 Task: Select "You worked with them in the same group" as a relationship.
Action: Mouse moved to (730, 73)
Screenshot: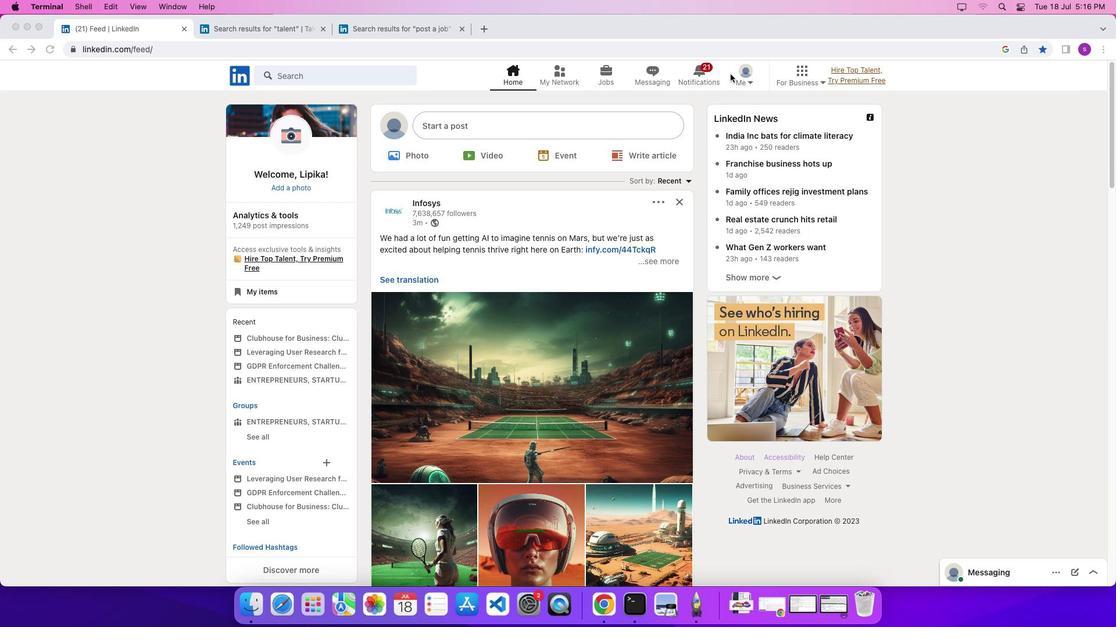 
Action: Mouse pressed left at (730, 73)
Screenshot: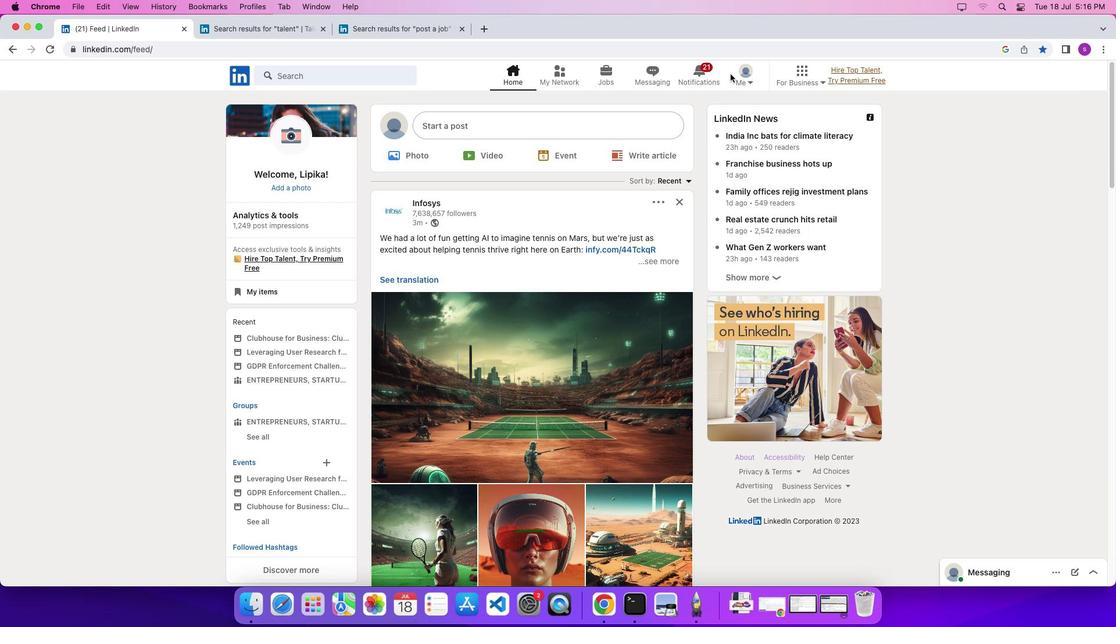 
Action: Mouse moved to (750, 81)
Screenshot: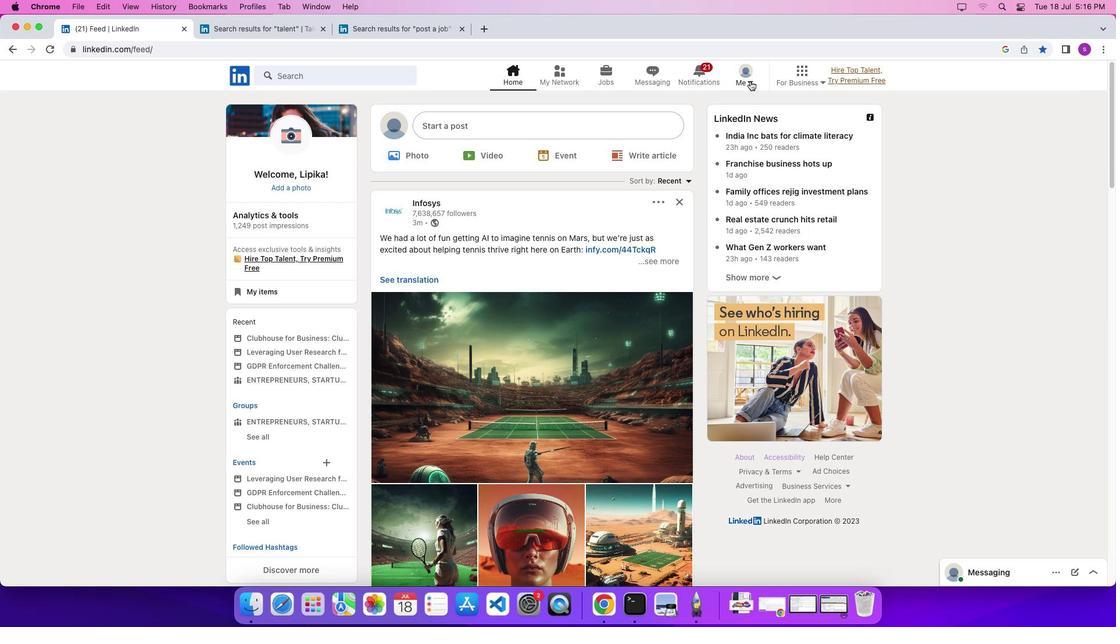 
Action: Mouse pressed left at (750, 81)
Screenshot: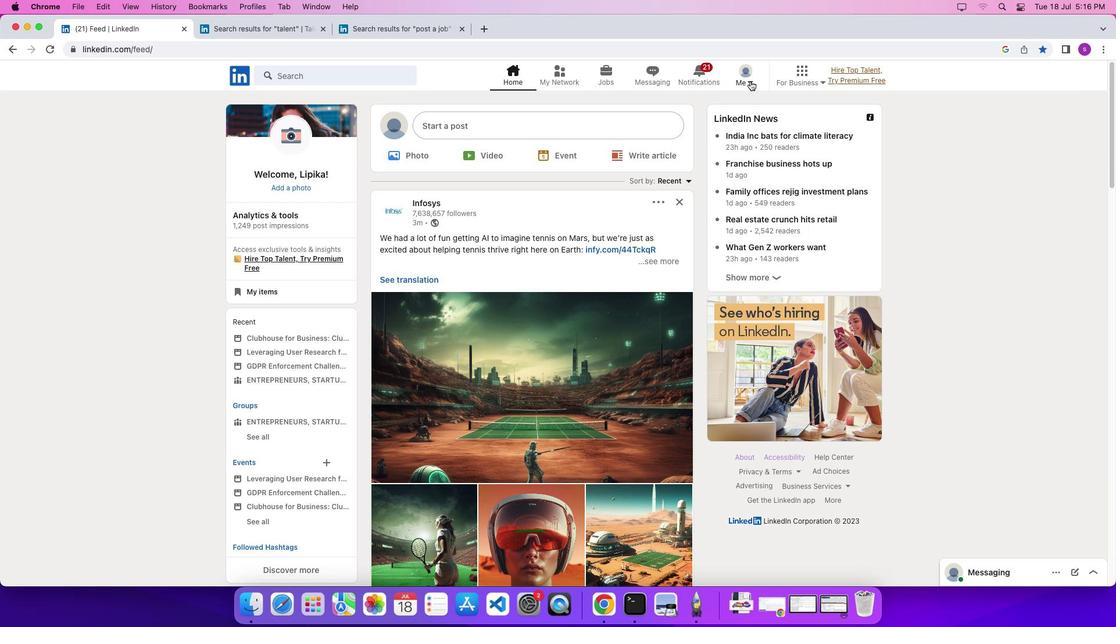 
Action: Mouse moved to (694, 139)
Screenshot: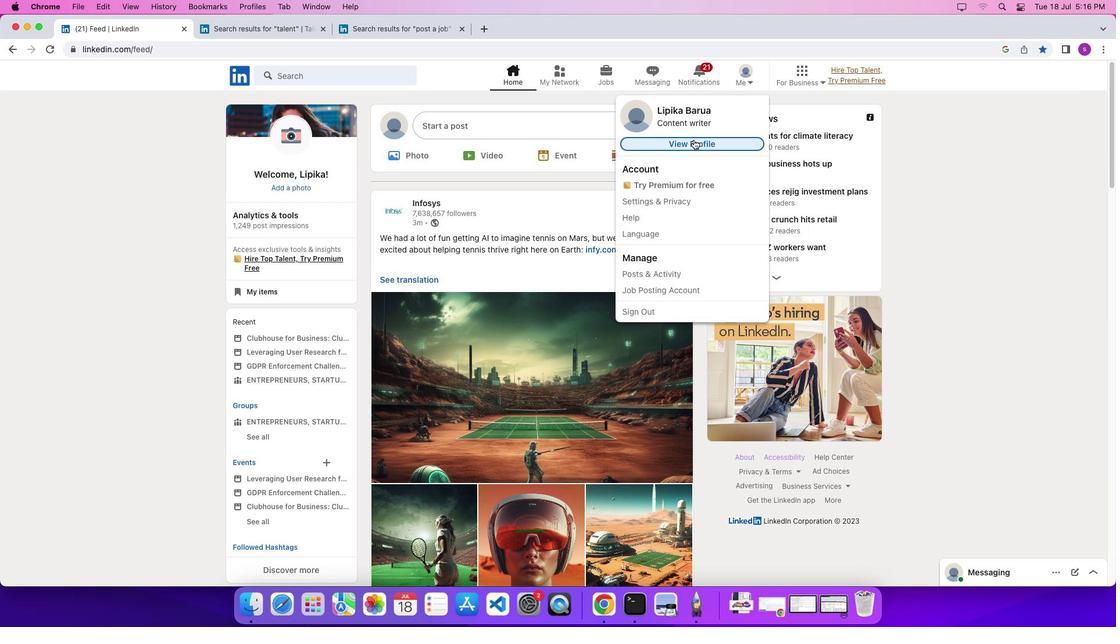 
Action: Mouse pressed left at (694, 139)
Screenshot: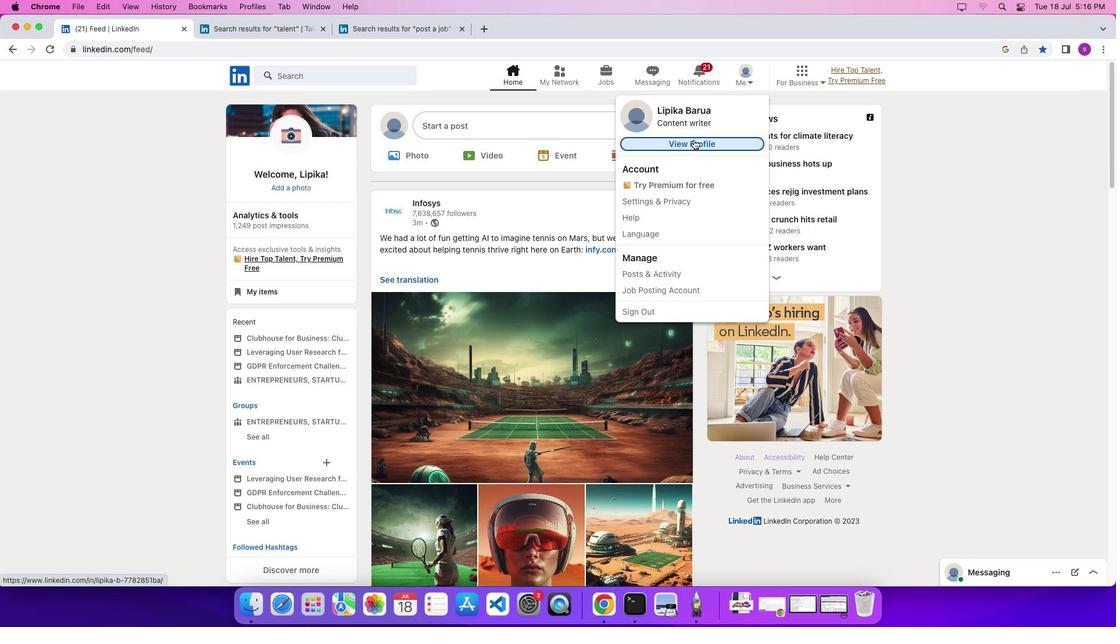 
Action: Mouse moved to (319, 375)
Screenshot: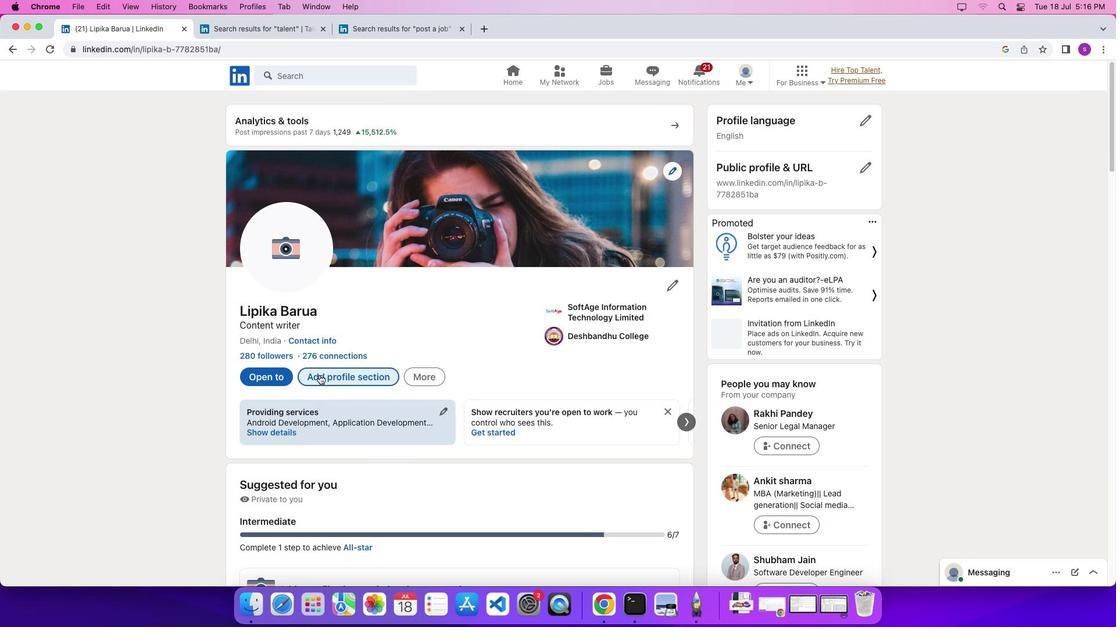 
Action: Mouse pressed left at (319, 375)
Screenshot: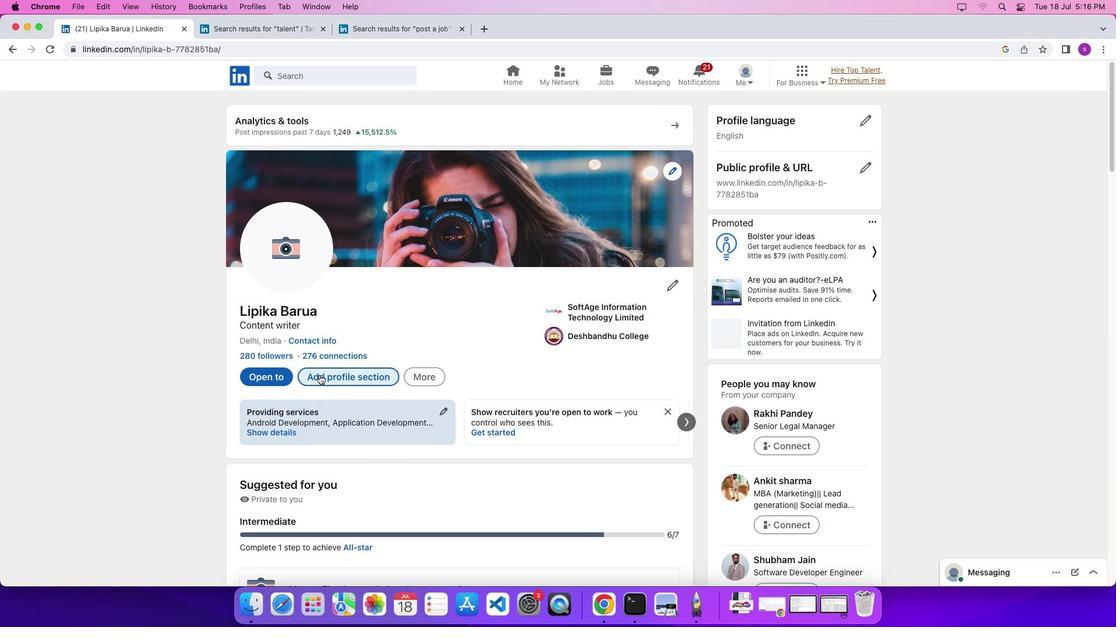 
Action: Mouse moved to (419, 320)
Screenshot: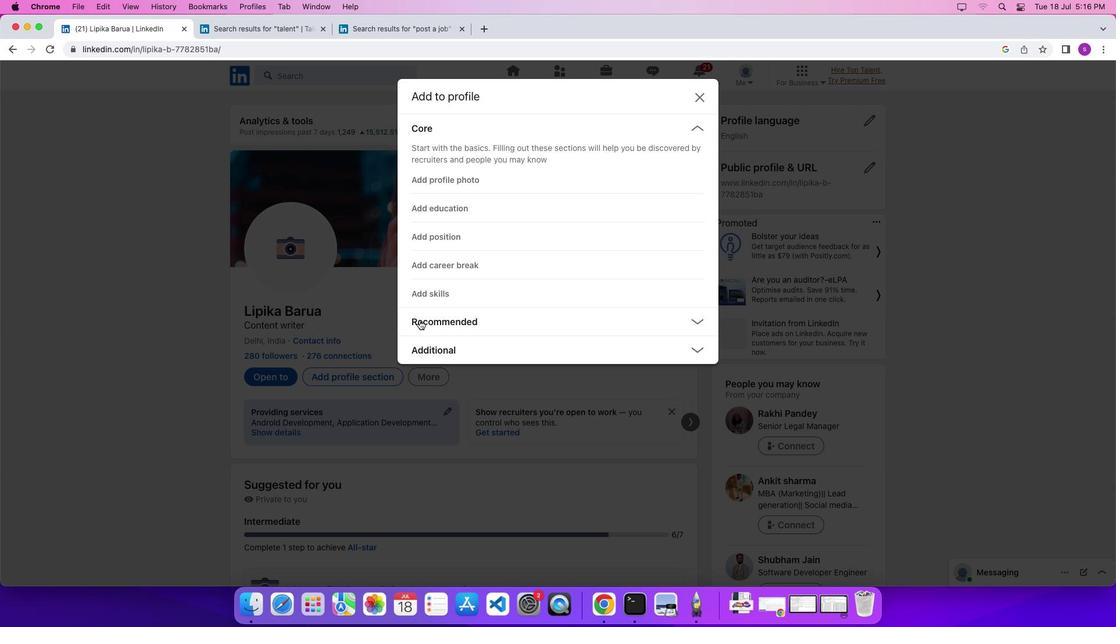 
Action: Mouse pressed left at (419, 320)
Screenshot: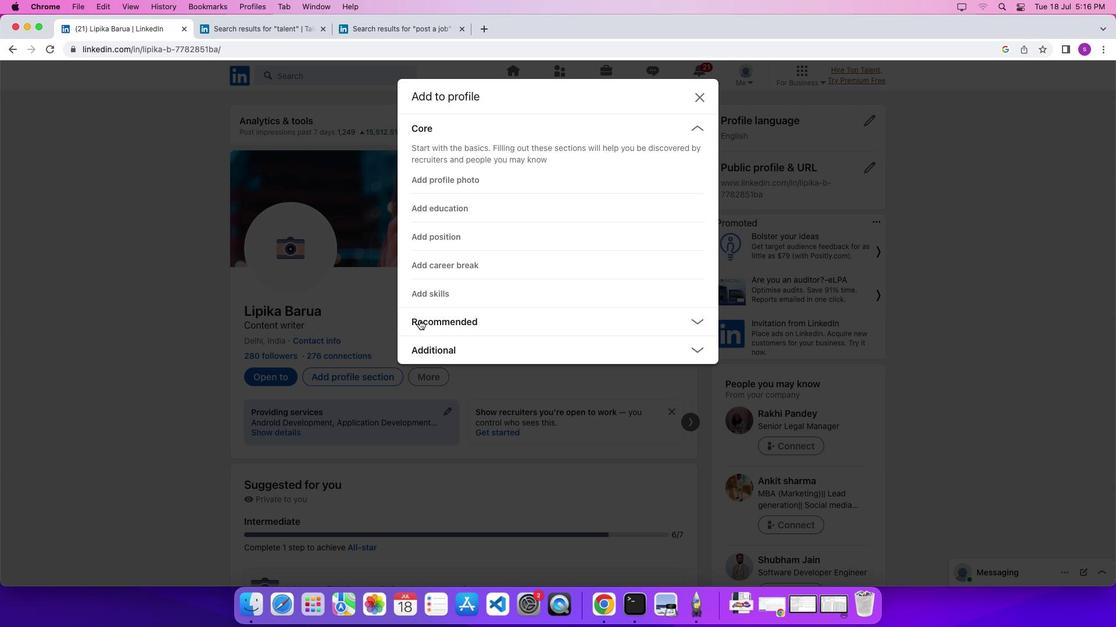 
Action: Mouse moved to (422, 322)
Screenshot: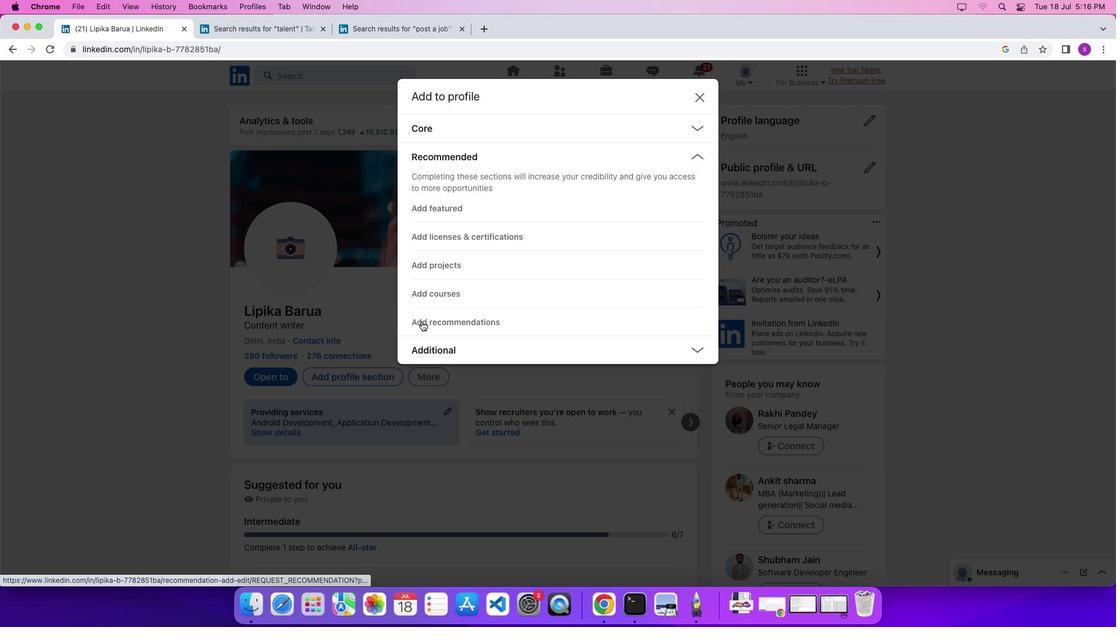 
Action: Mouse pressed left at (422, 322)
Screenshot: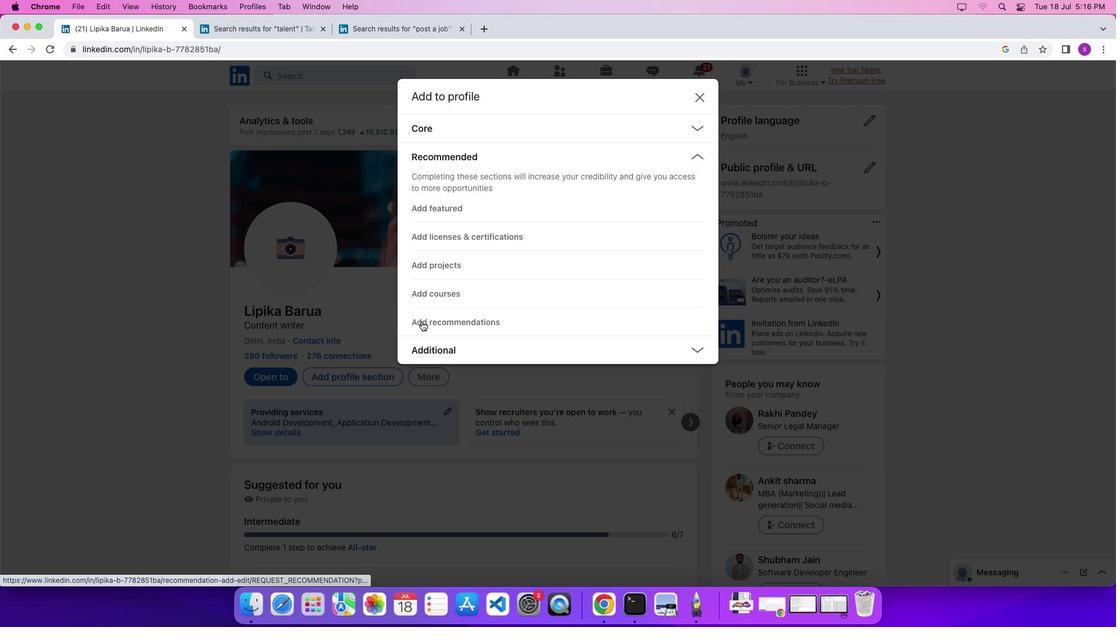 
Action: Mouse moved to (412, 203)
Screenshot: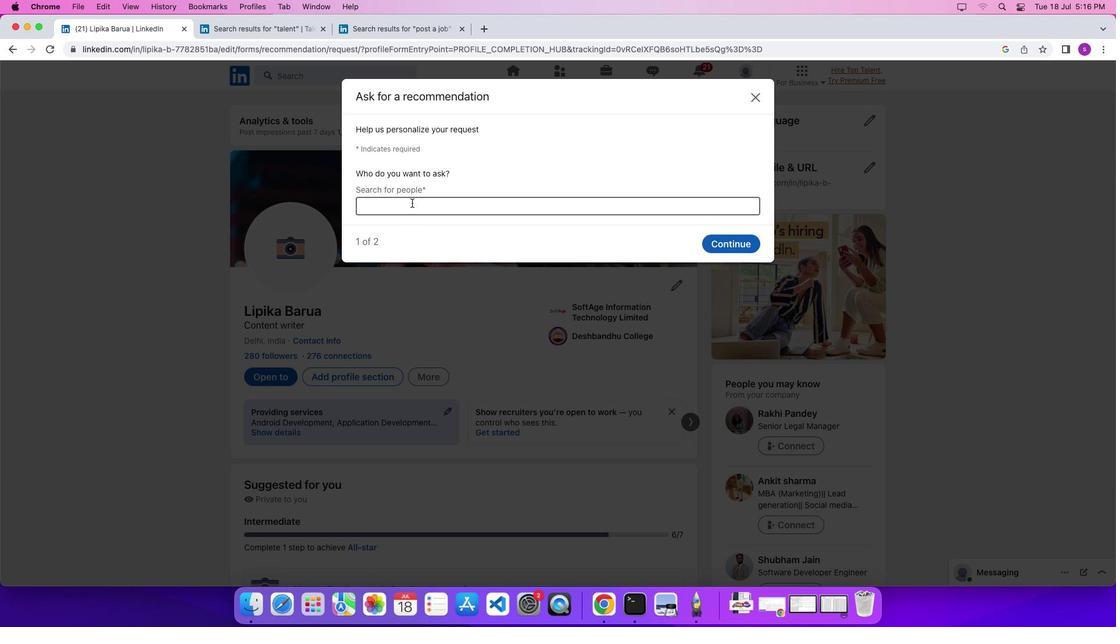 
Action: Mouse pressed left at (412, 203)
Screenshot: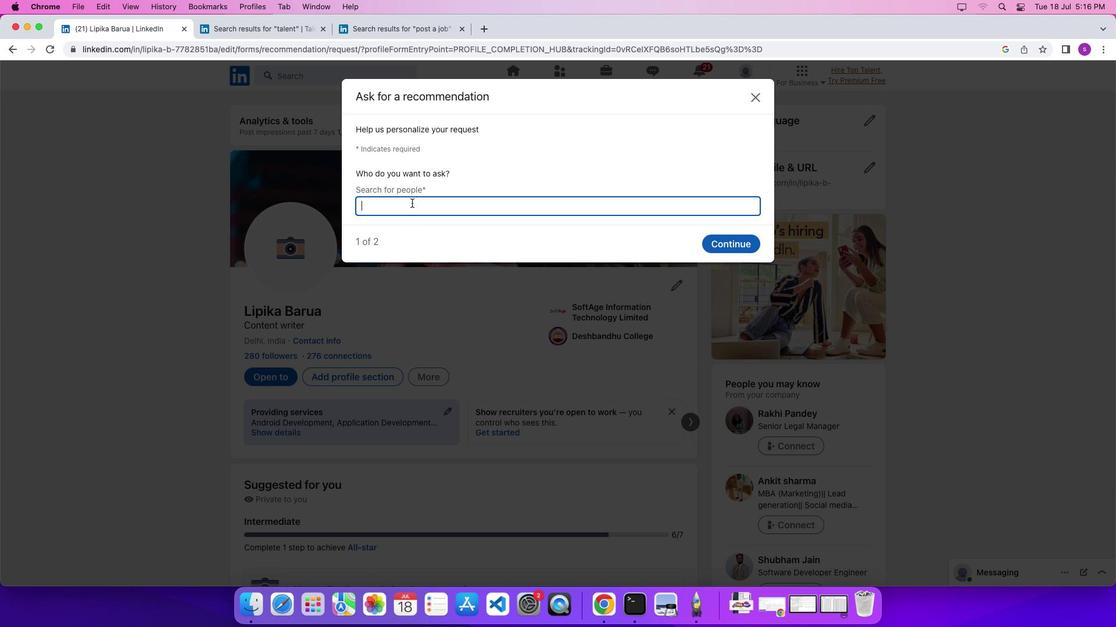 
Action: Key pressed 'h''i'
Screenshot: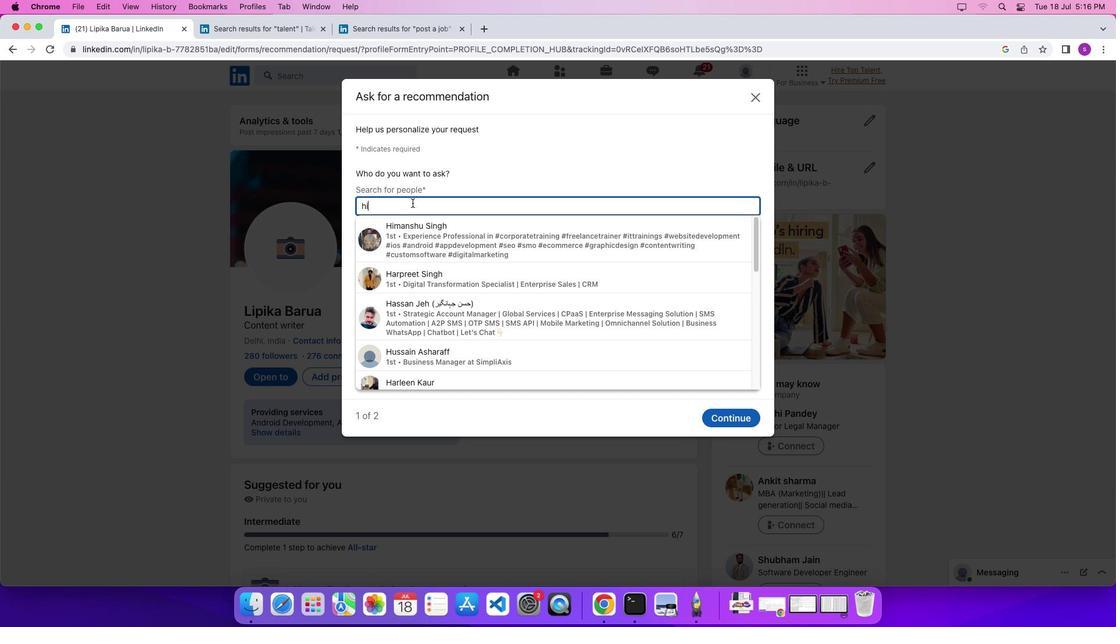 
Action: Mouse moved to (464, 245)
Screenshot: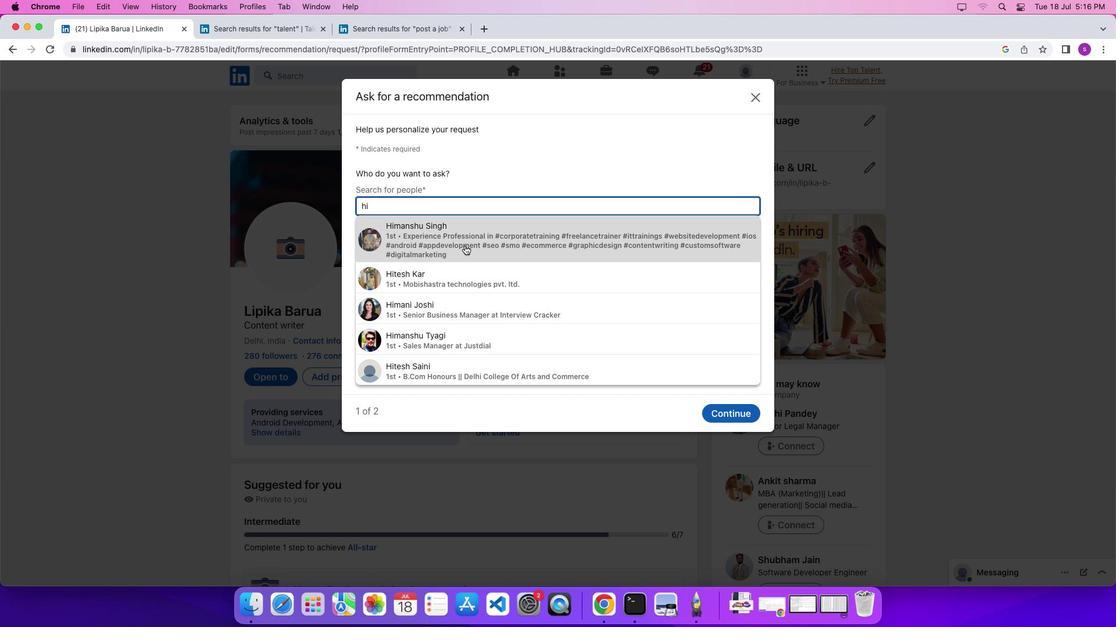
Action: Mouse pressed left at (464, 245)
Screenshot: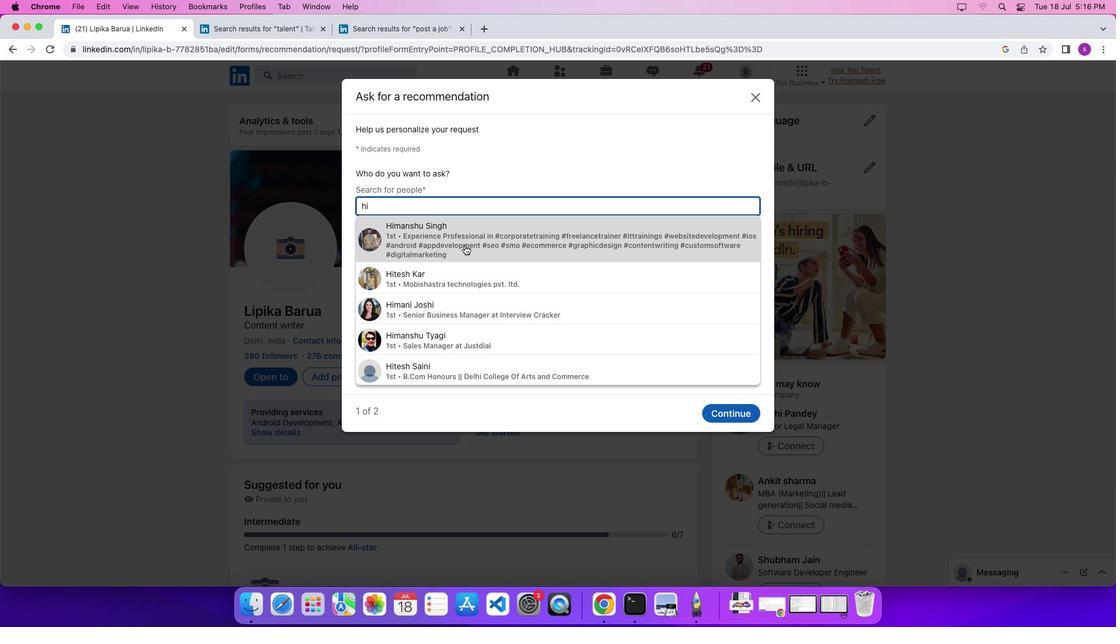 
Action: Mouse moved to (729, 248)
Screenshot: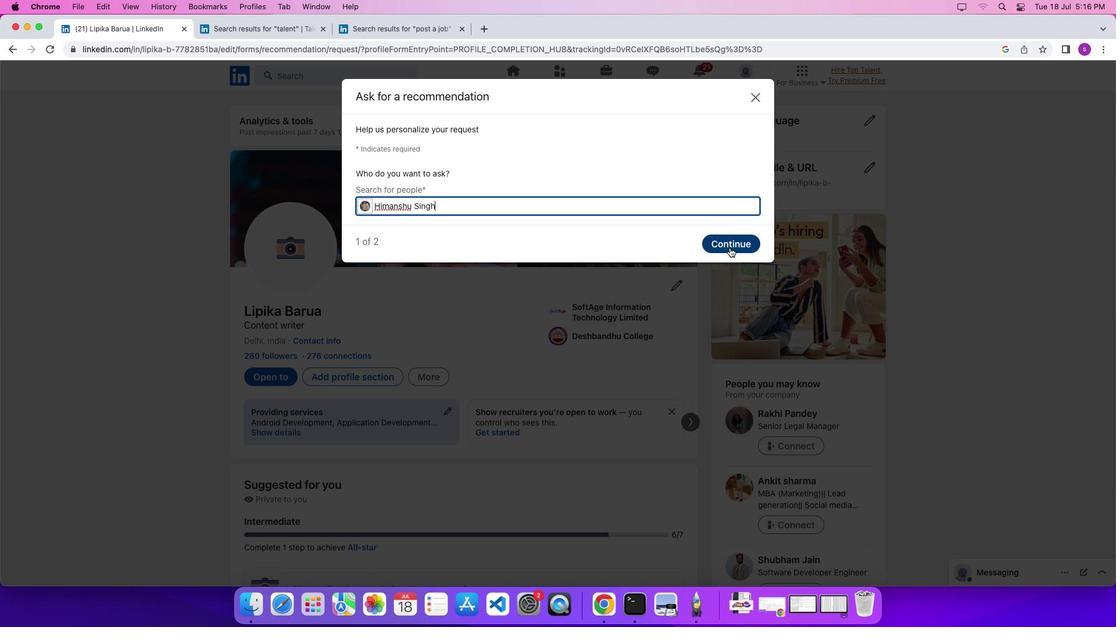 
Action: Mouse pressed left at (729, 248)
Screenshot: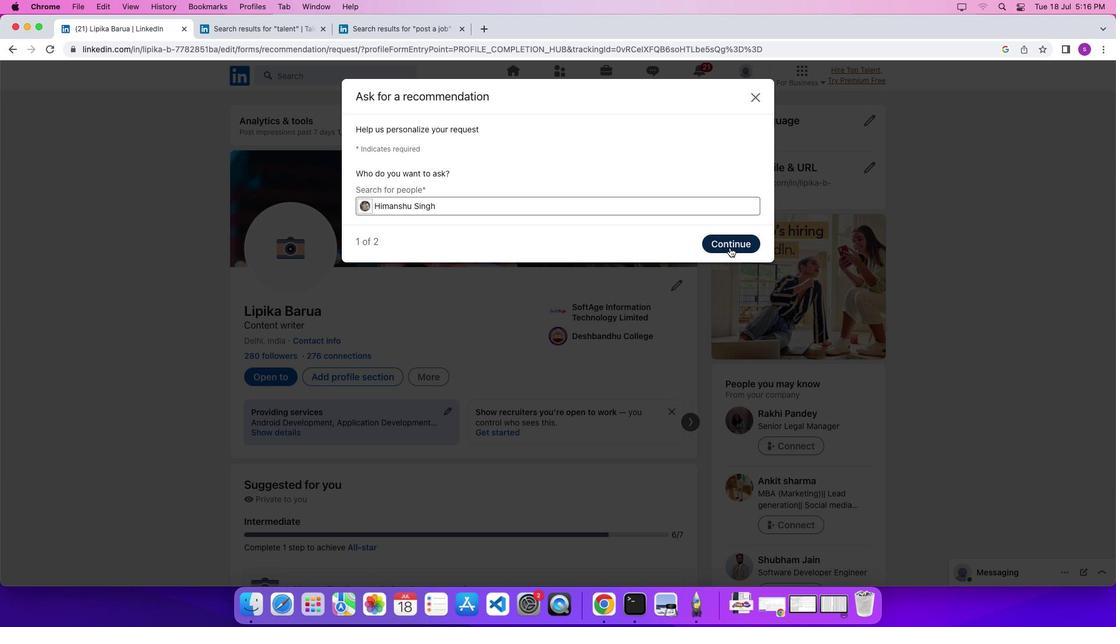
Action: Mouse moved to (643, 247)
Screenshot: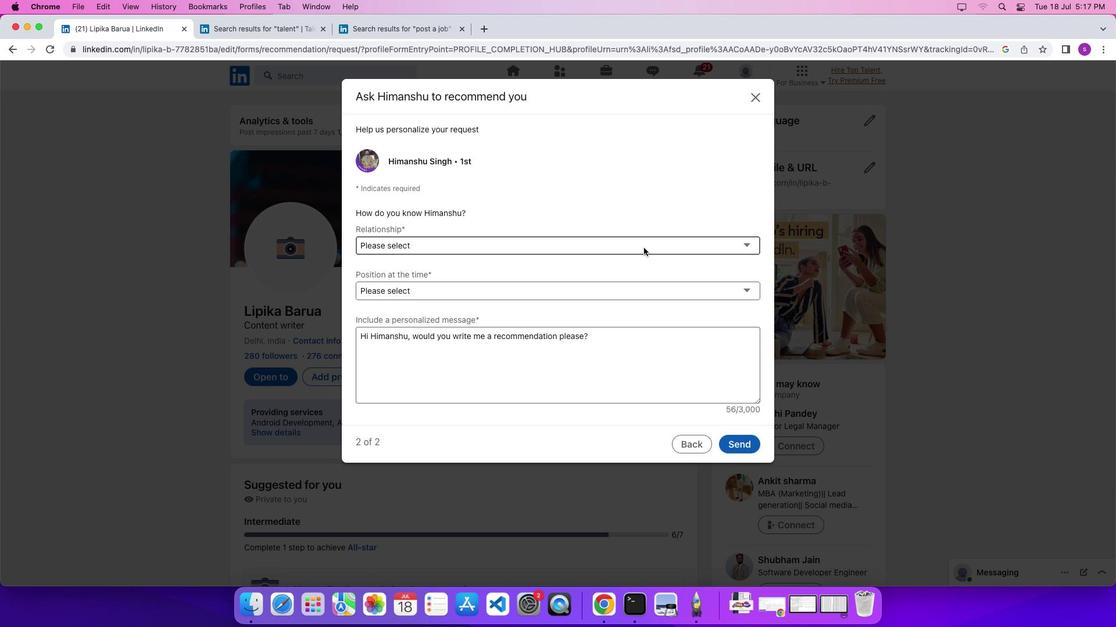 
Action: Mouse pressed left at (643, 247)
Screenshot: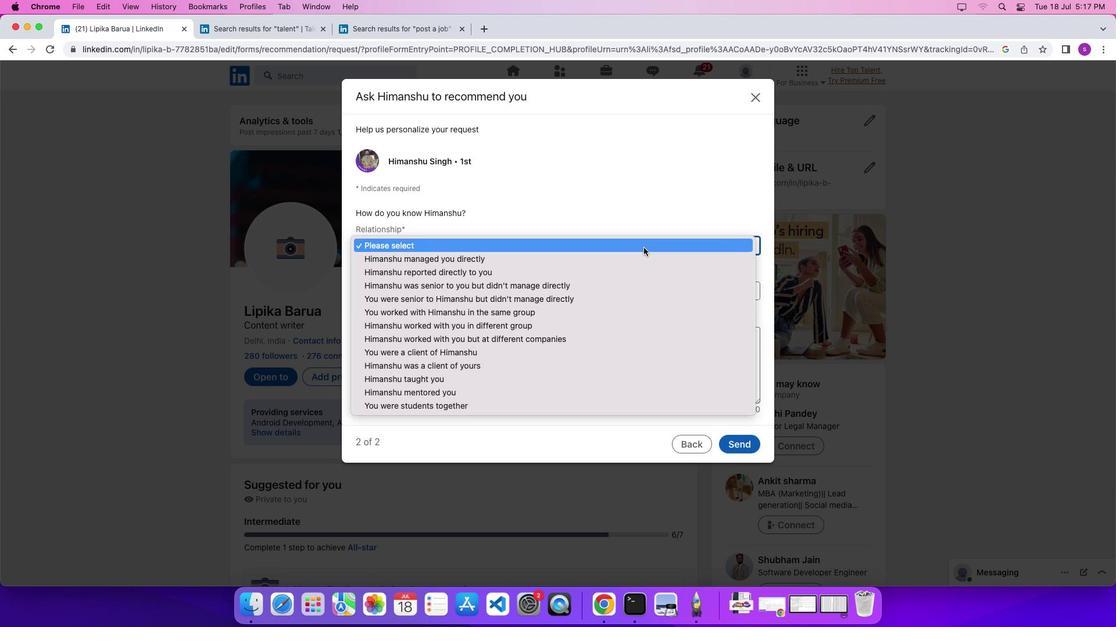 
Action: Mouse moved to (471, 315)
Screenshot: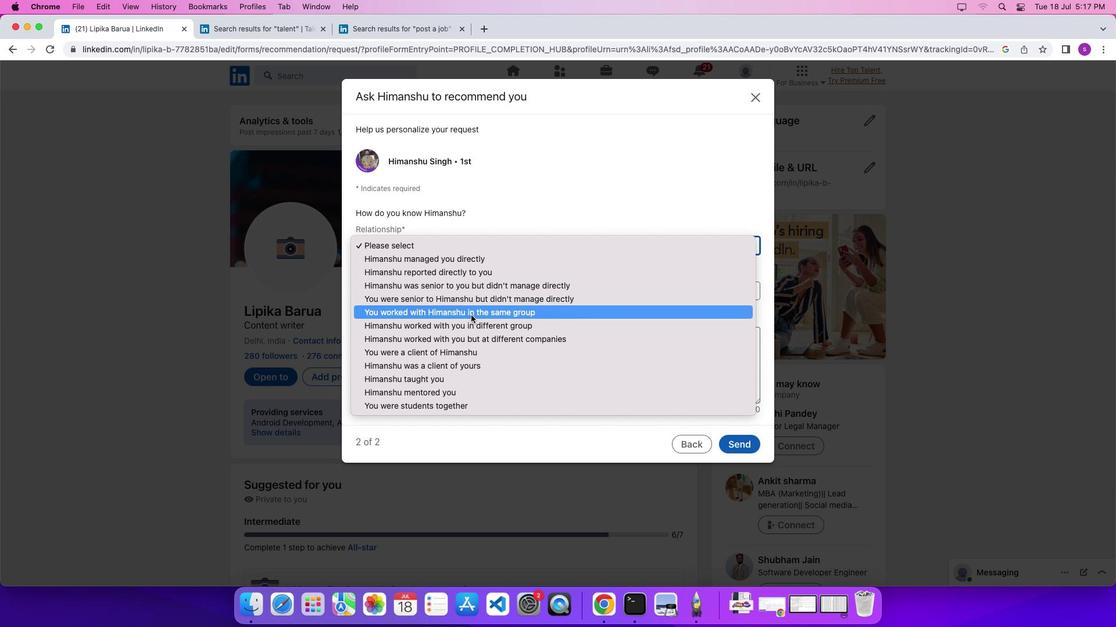 
Action: Mouse pressed left at (471, 315)
Screenshot: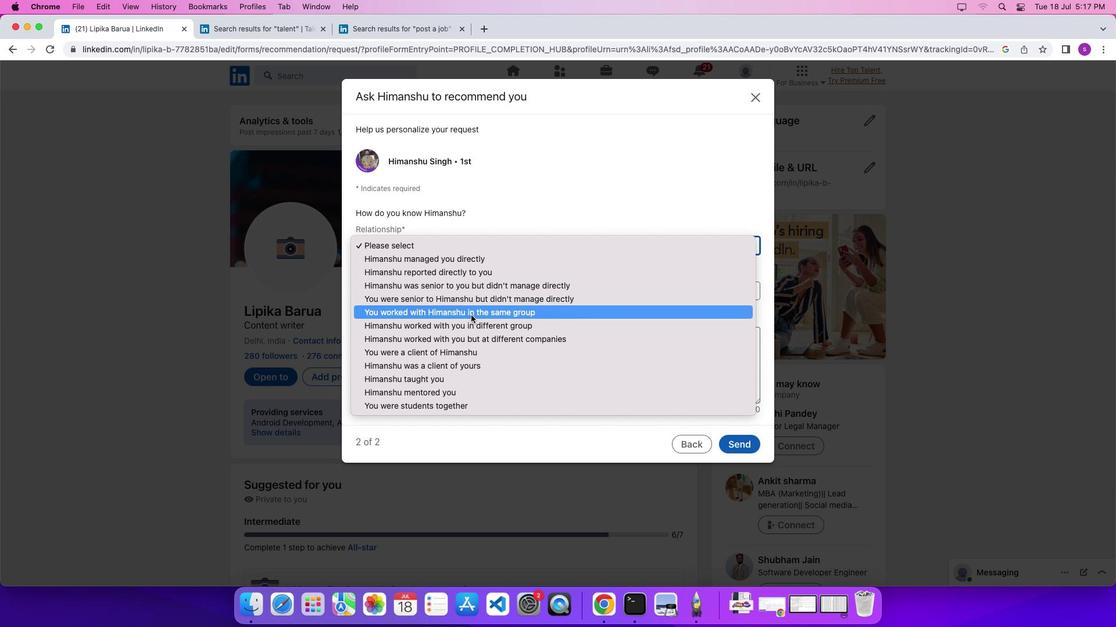 
